 Task: Sort the products in the category "Blue Cheese" by relevance.
Action: Mouse moved to (771, 254)
Screenshot: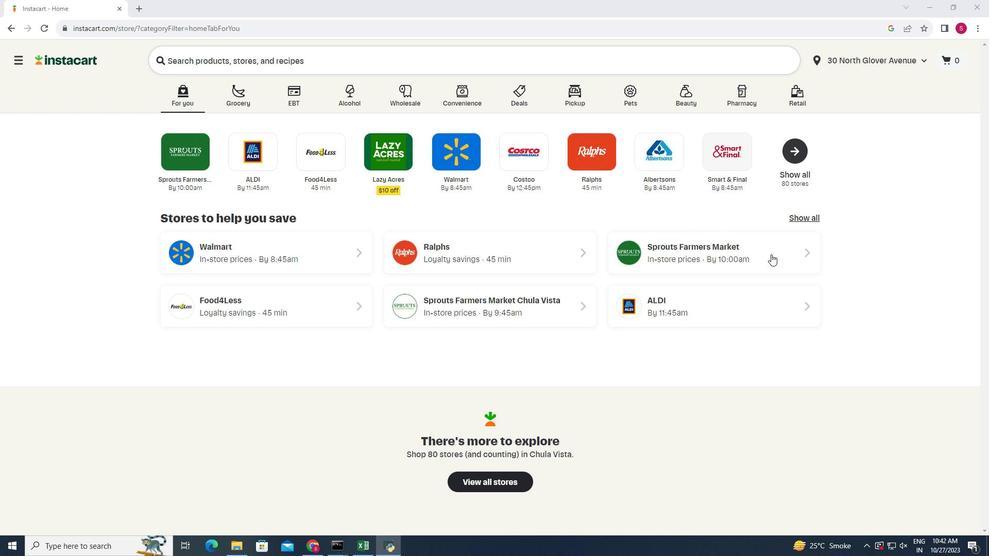 
Action: Mouse pressed left at (771, 254)
Screenshot: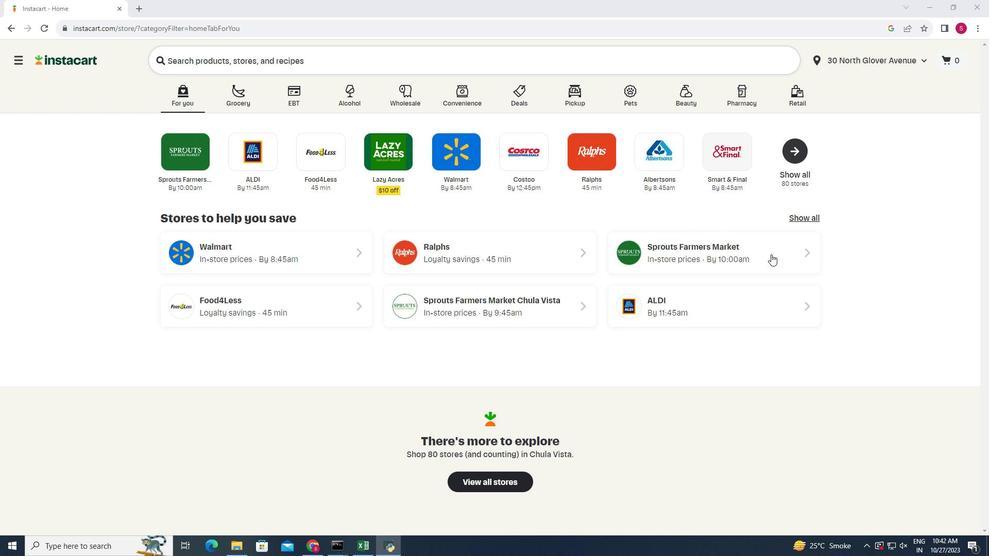 
Action: Mouse moved to (36, 489)
Screenshot: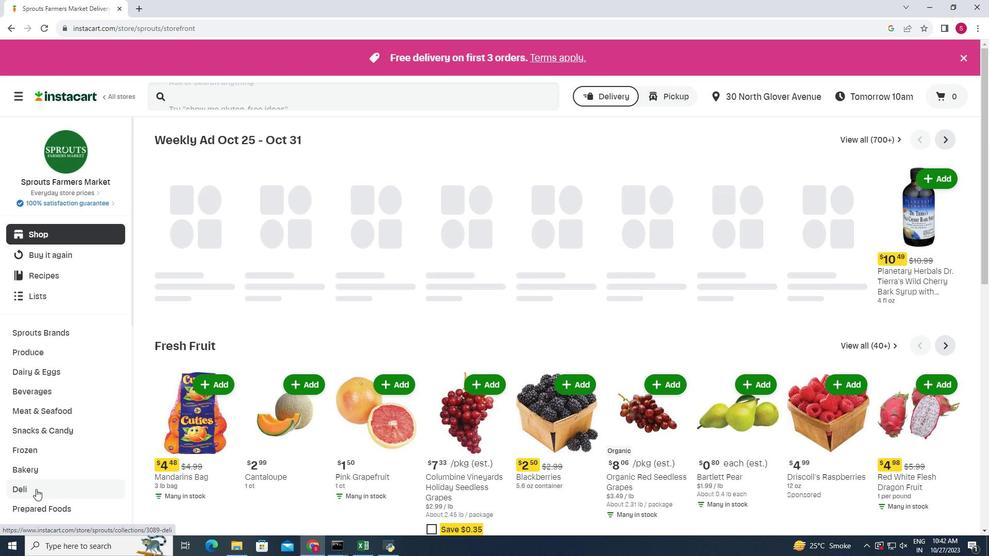 
Action: Mouse pressed left at (36, 489)
Screenshot: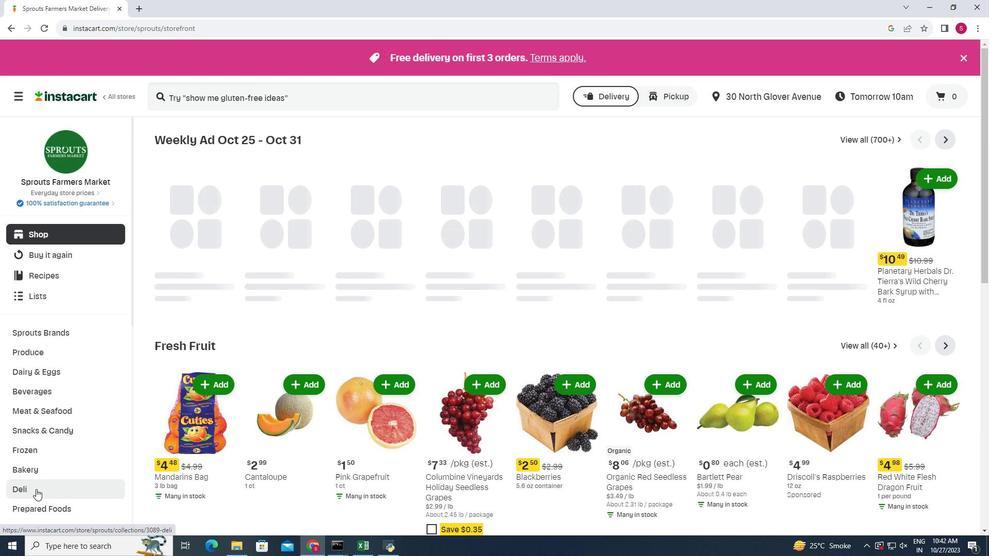 
Action: Mouse moved to (269, 167)
Screenshot: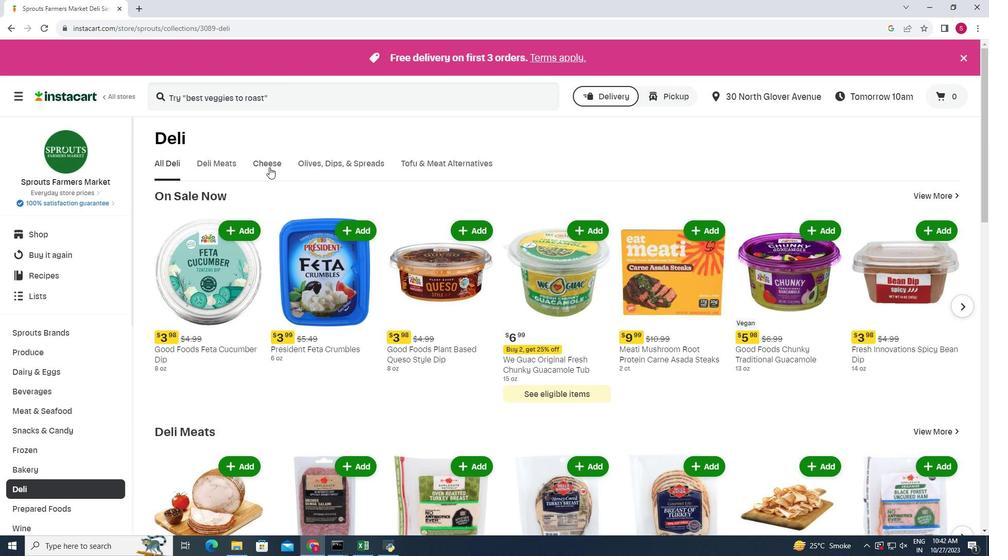 
Action: Mouse pressed left at (269, 167)
Screenshot: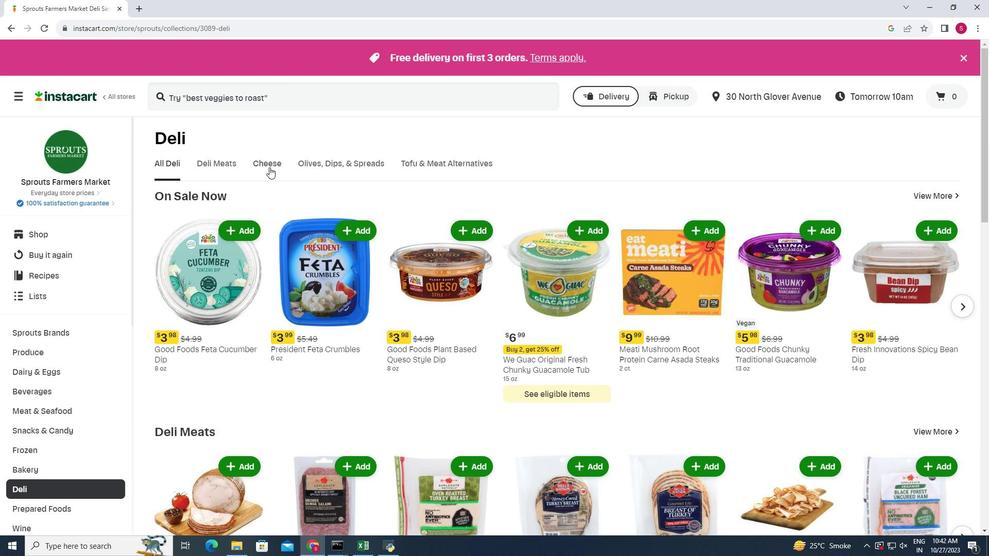 
Action: Mouse moved to (880, 212)
Screenshot: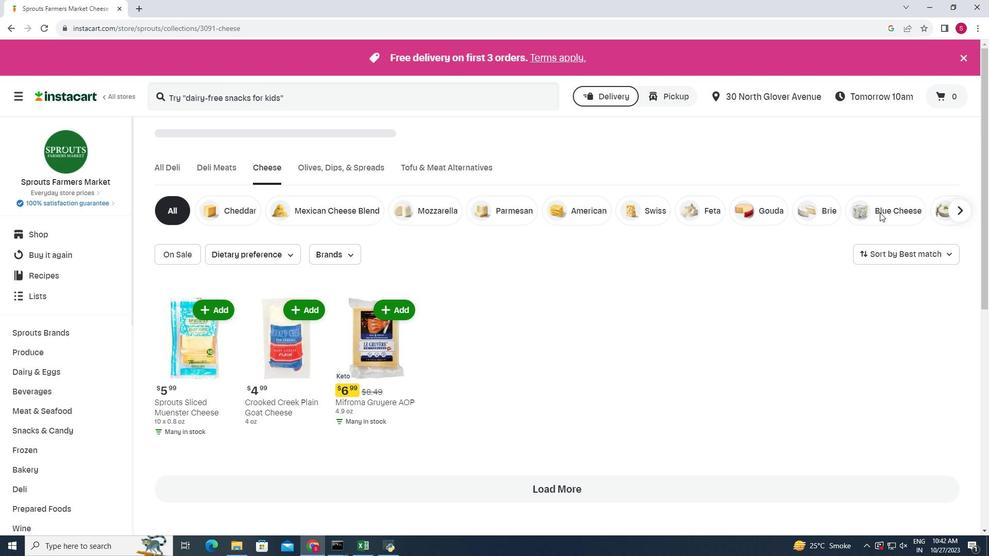 
Action: Mouse pressed left at (880, 212)
Screenshot: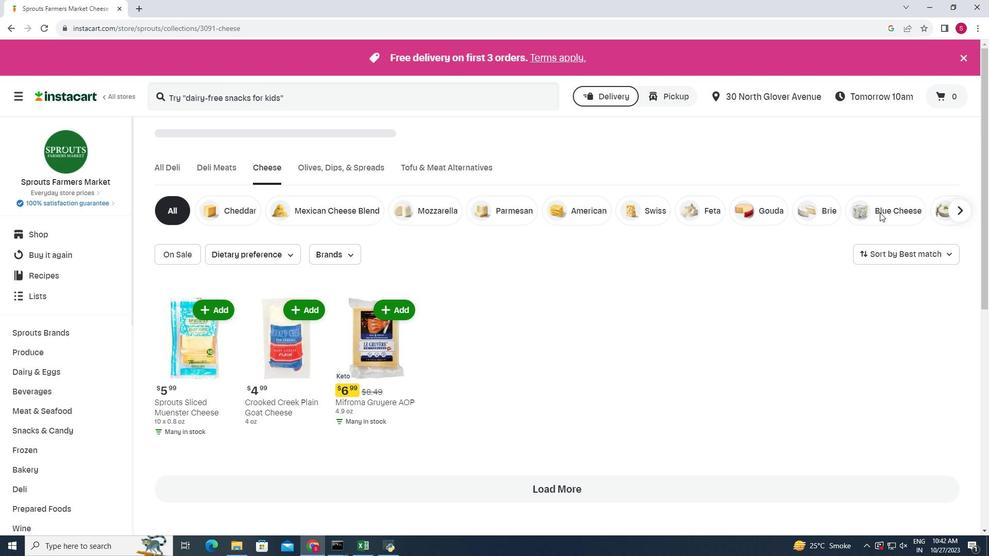 
Action: Mouse moved to (941, 244)
Screenshot: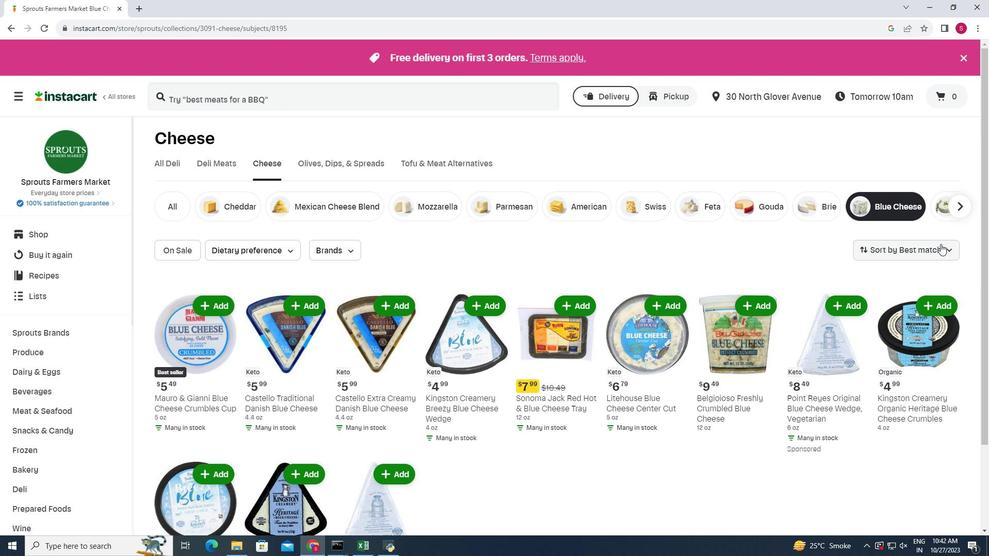 
Action: Mouse pressed left at (941, 244)
Screenshot: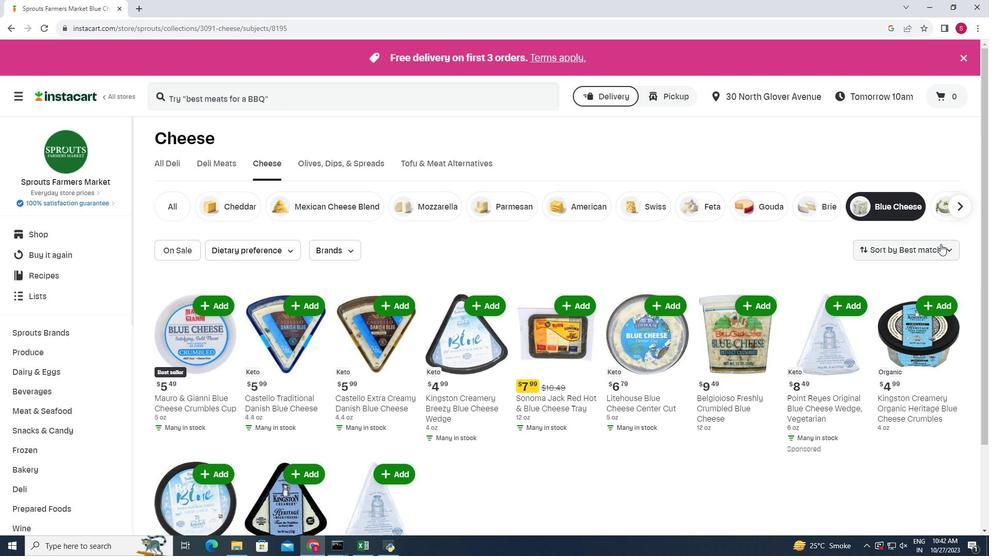 
Action: Mouse moved to (893, 395)
Screenshot: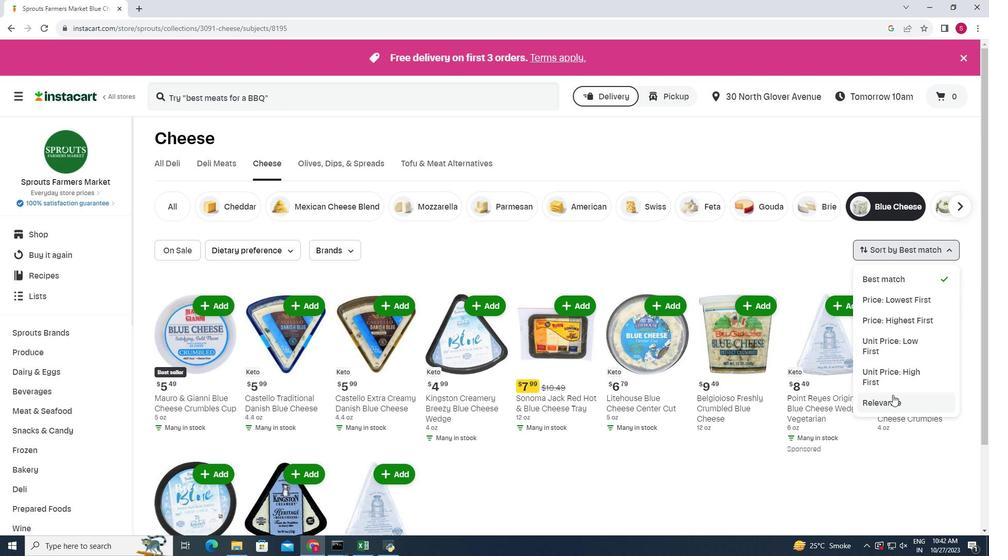
Action: Mouse pressed left at (893, 395)
Screenshot: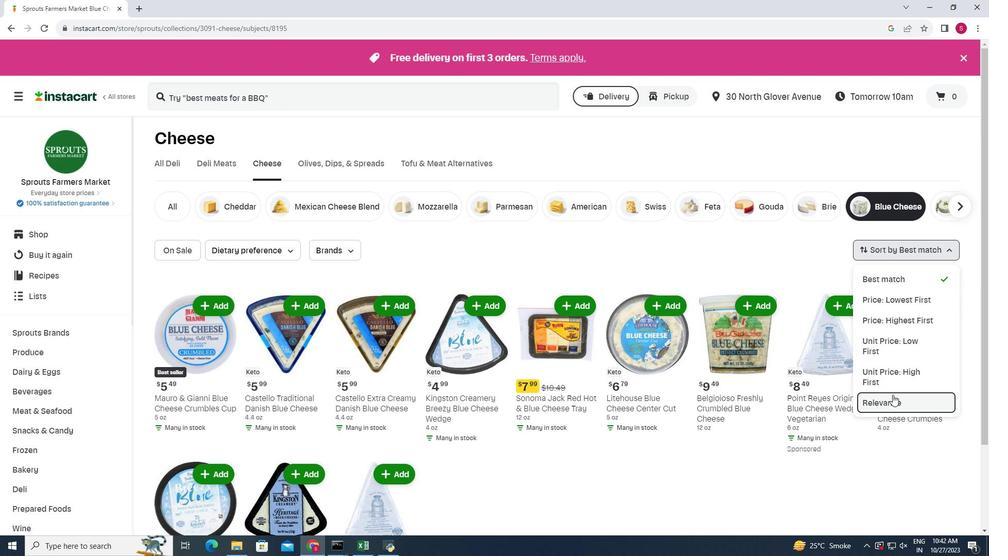 
Action: Mouse moved to (567, 266)
Screenshot: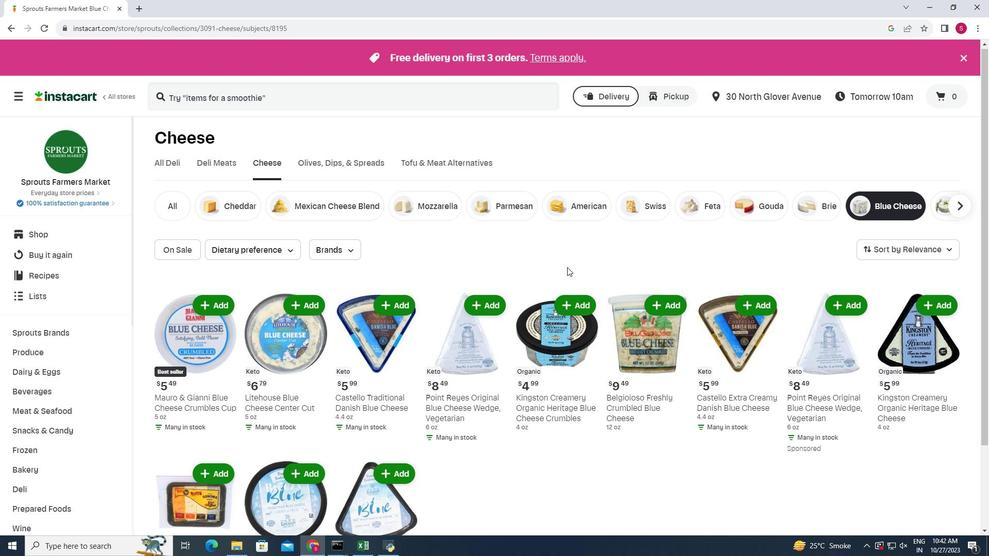 
Action: Mouse scrolled (567, 265) with delta (0, 0)
Screenshot: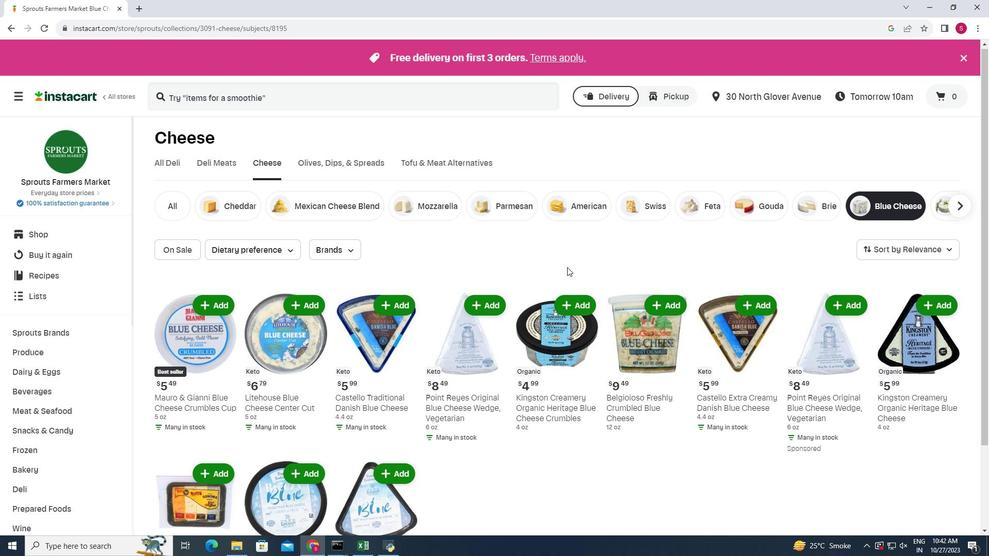 
Action: Mouse moved to (567, 266)
Screenshot: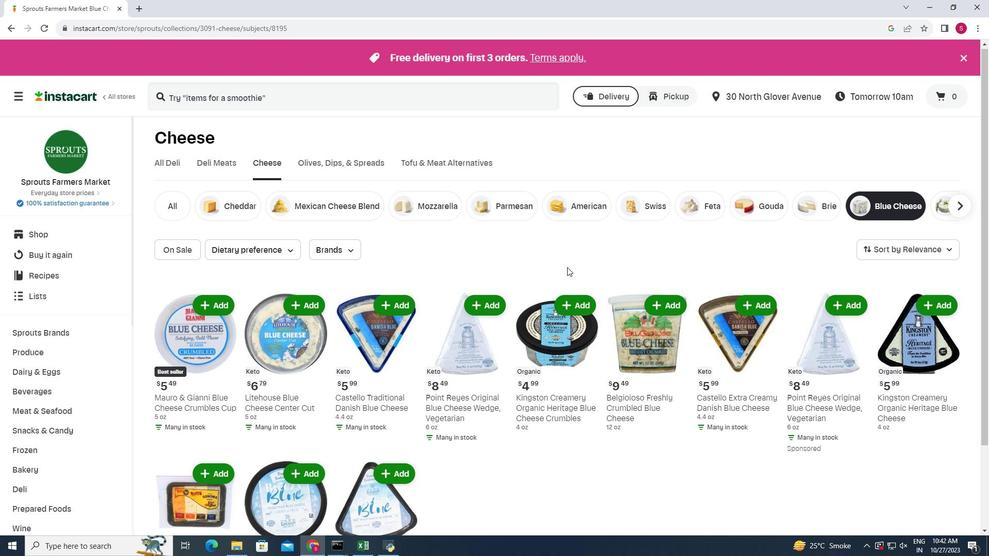 
Action: Mouse scrolled (567, 266) with delta (0, 0)
Screenshot: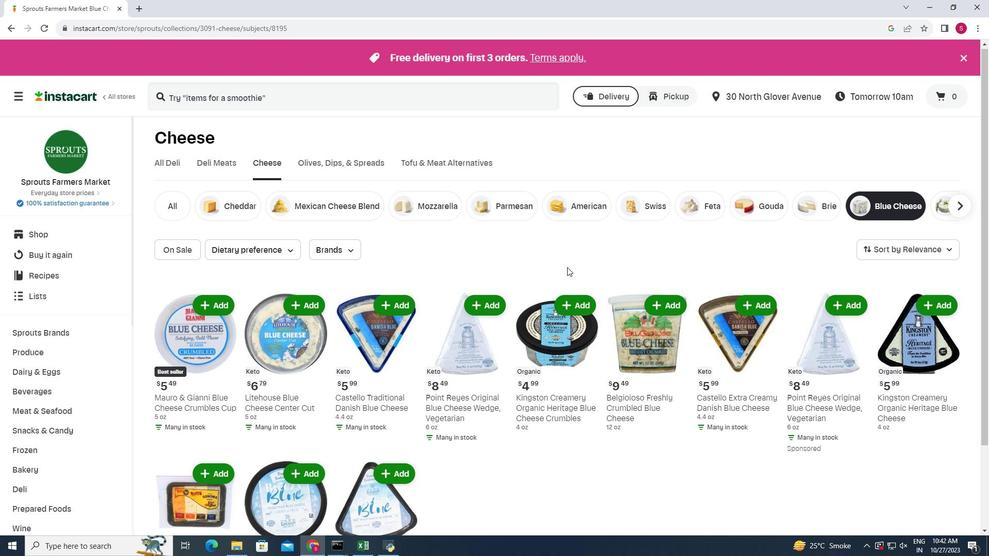 
Action: Mouse scrolled (567, 266) with delta (0, 0)
Screenshot: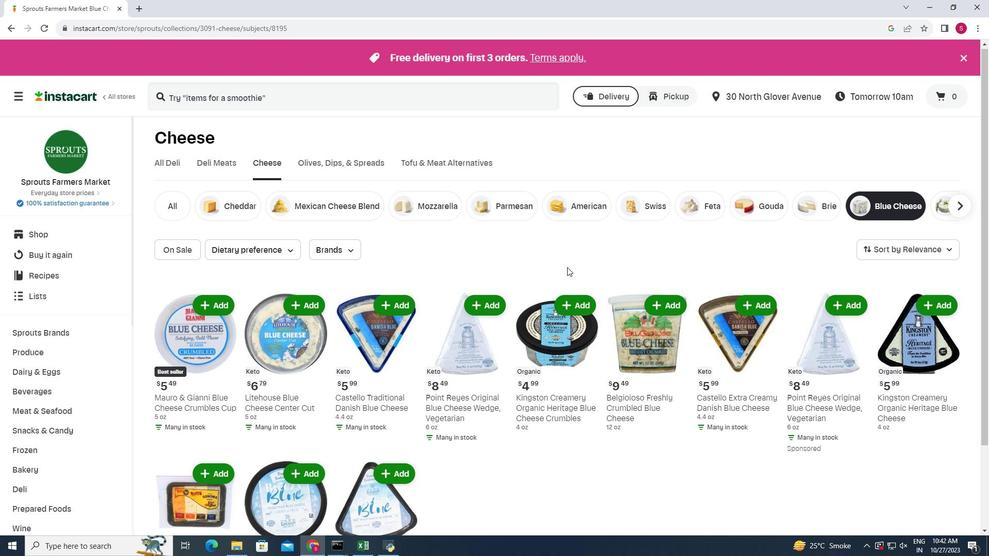 
Action: Mouse moved to (567, 267)
Screenshot: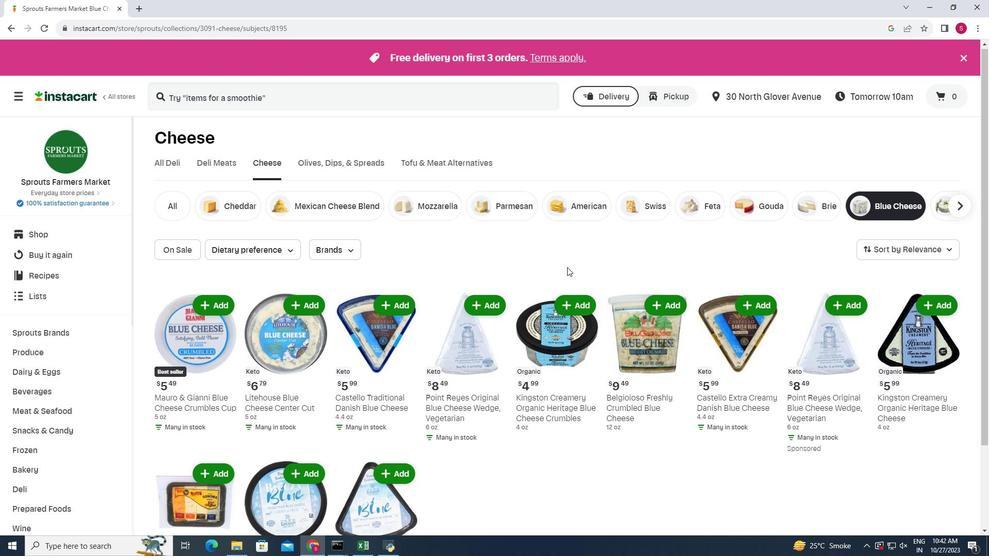 
Action: Mouse scrolled (567, 266) with delta (0, 0)
Screenshot: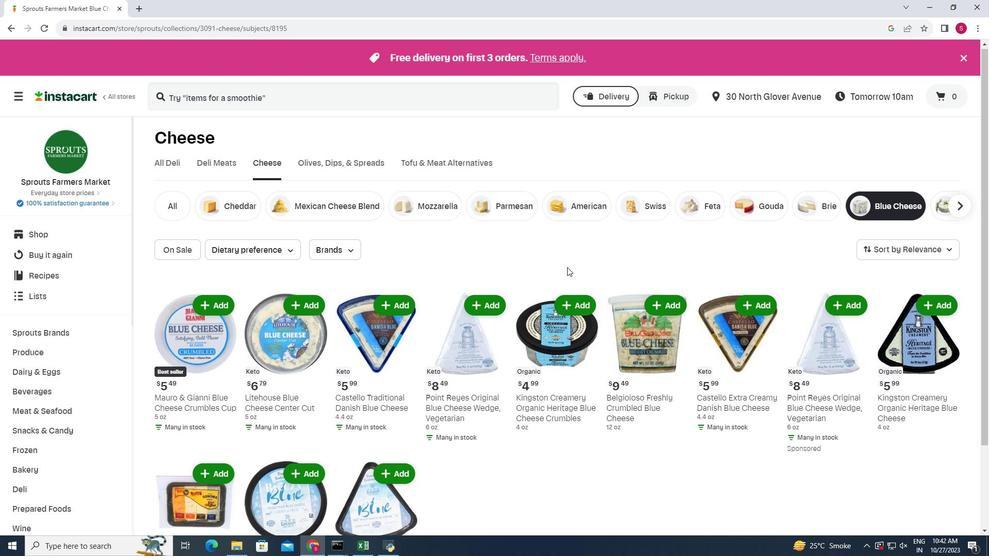 
Action: Mouse moved to (567, 269)
Screenshot: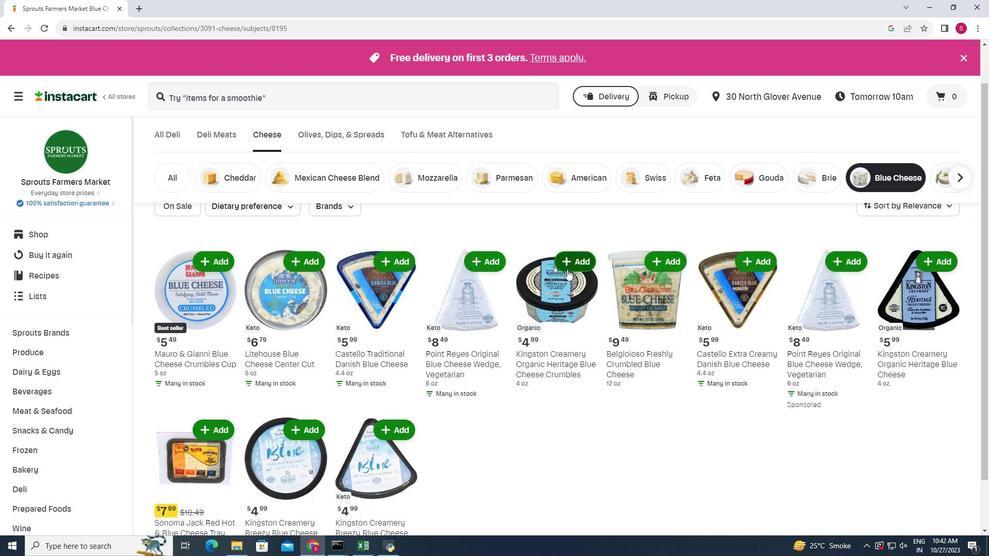 
